 Task: Create in the project AgileGenie in Backlog an issue 'Implement a new cloud-based payroll management system for a company with advanced payroll processing and tax calculation features', assign it to team member softage.4@softage.net and change the status to IN PROGRESS. Create in the project AgileGenie in Backlog an issue 'Integrate a new live chat support feature into an existing customer service portal to enhance customer support and response time', assign it to team member softage.1@softage.net and change the status to IN PROGRESS
Action: Mouse moved to (220, 60)
Screenshot: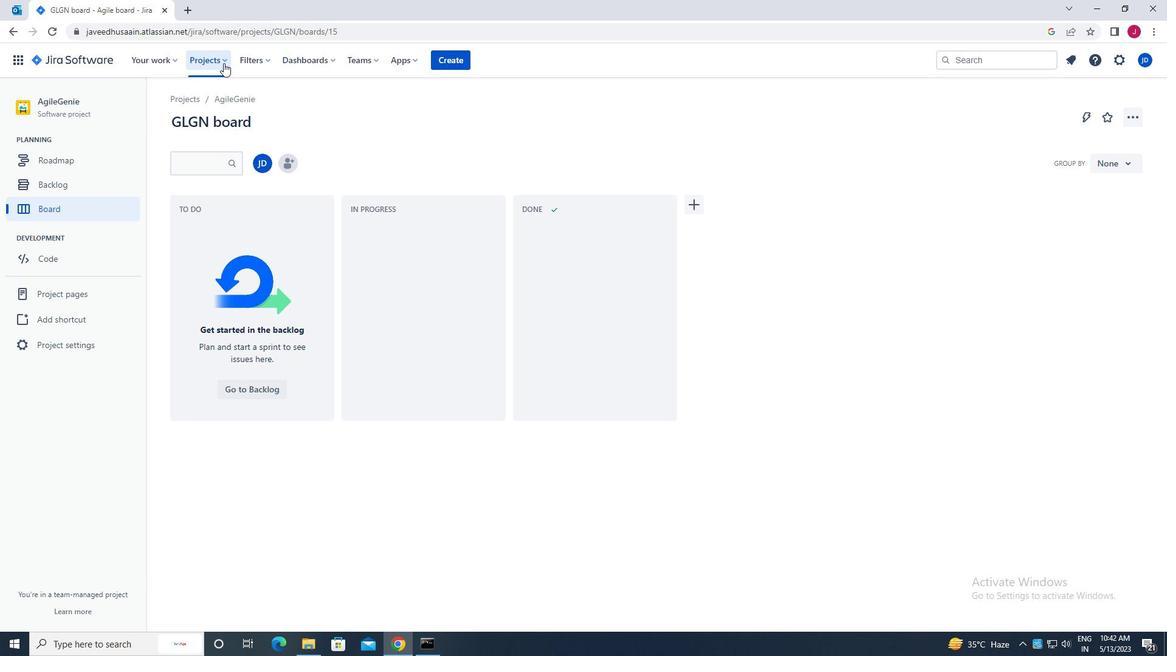 
Action: Mouse pressed left at (220, 60)
Screenshot: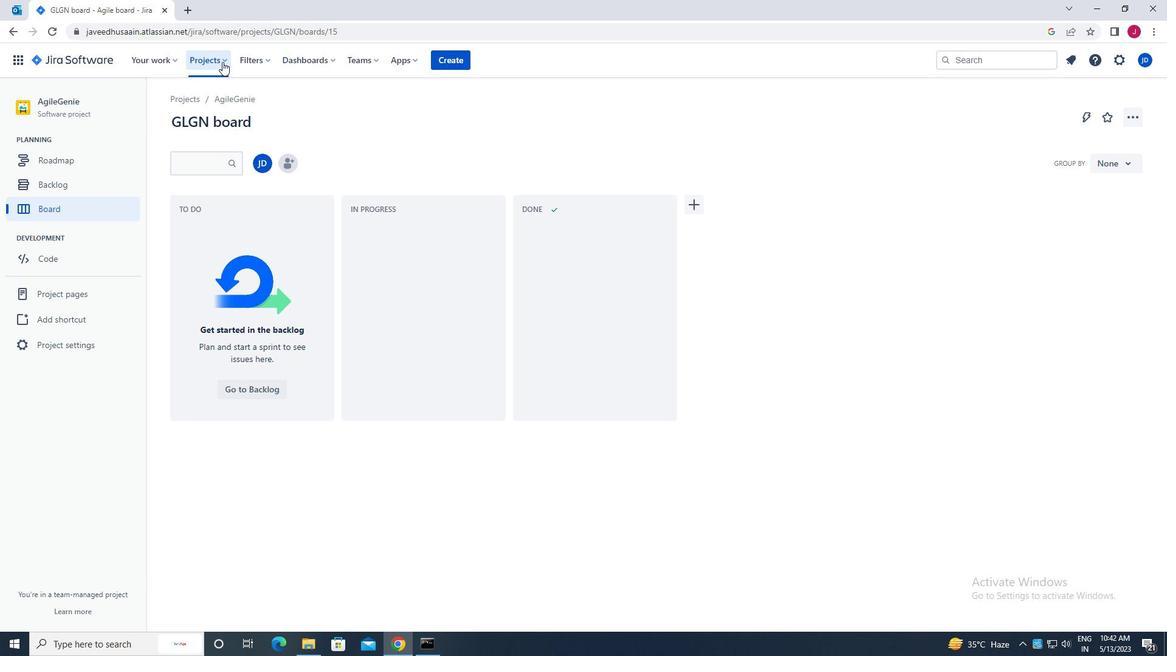 
Action: Mouse moved to (257, 111)
Screenshot: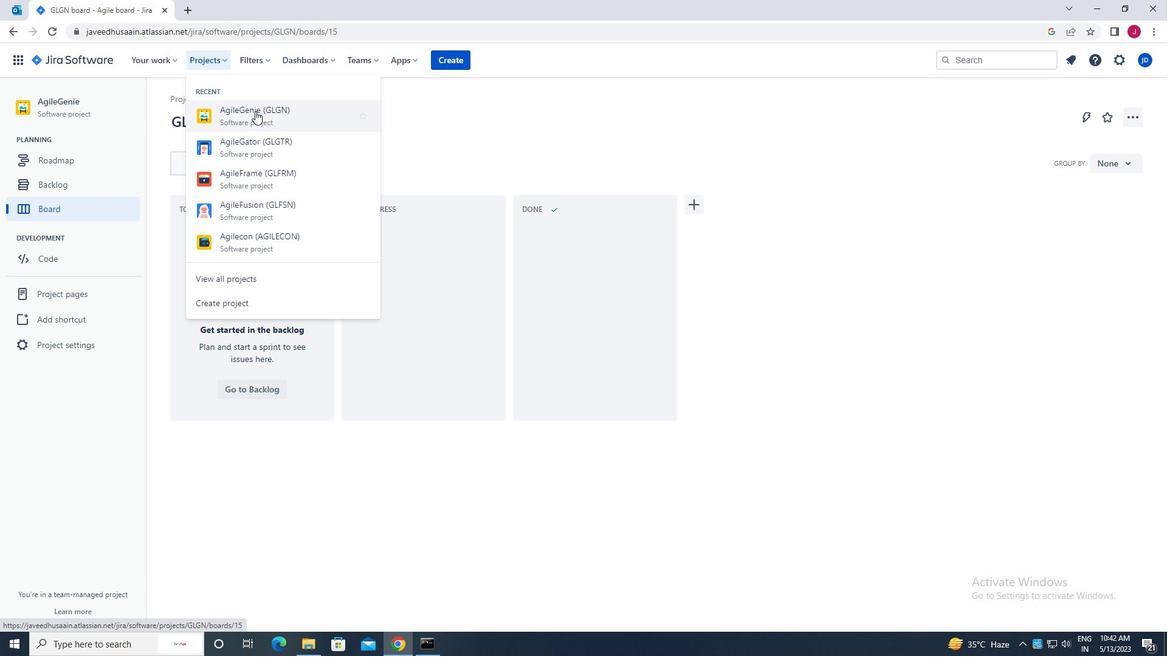 
Action: Mouse pressed left at (257, 111)
Screenshot: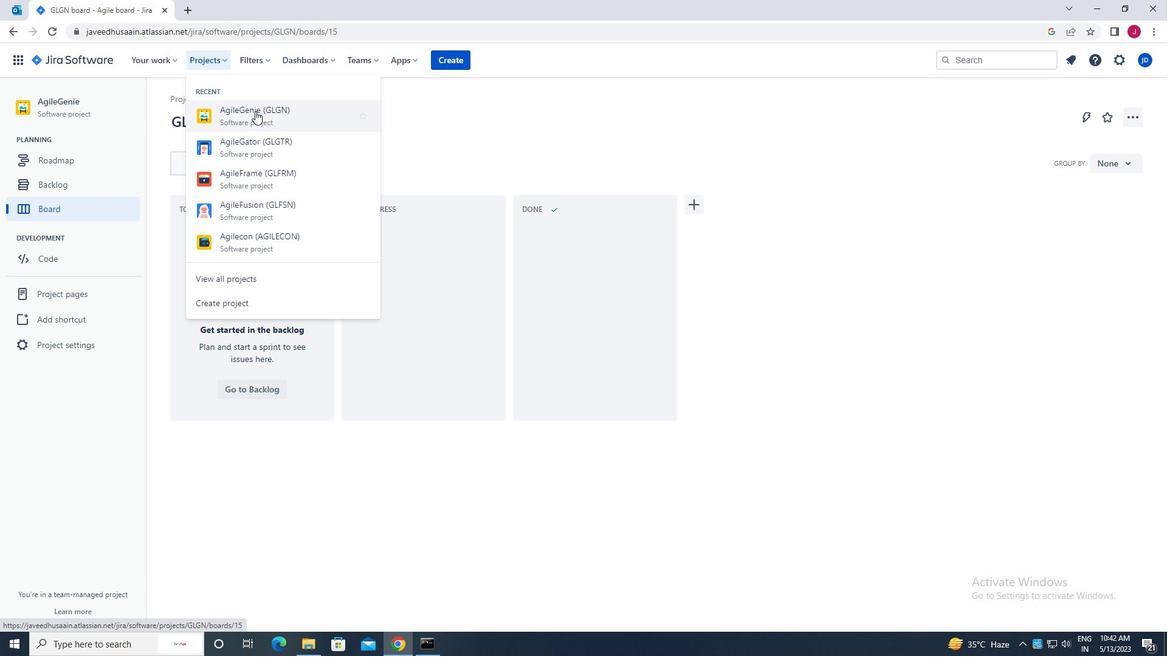 
Action: Mouse moved to (81, 187)
Screenshot: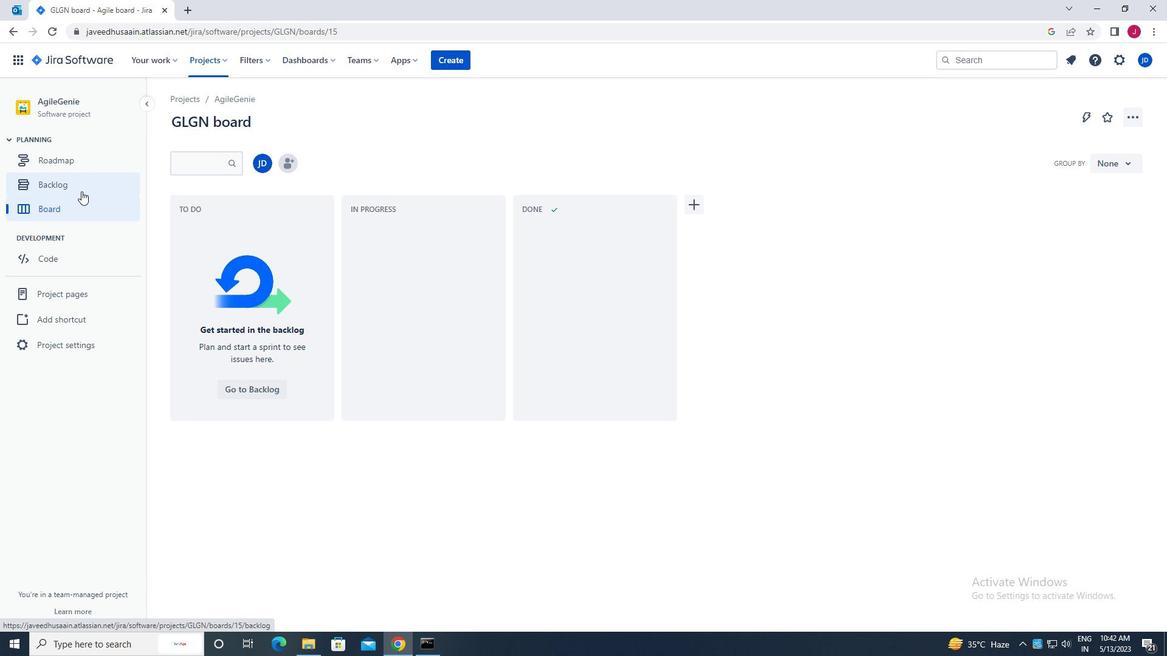 
Action: Mouse pressed left at (81, 187)
Screenshot: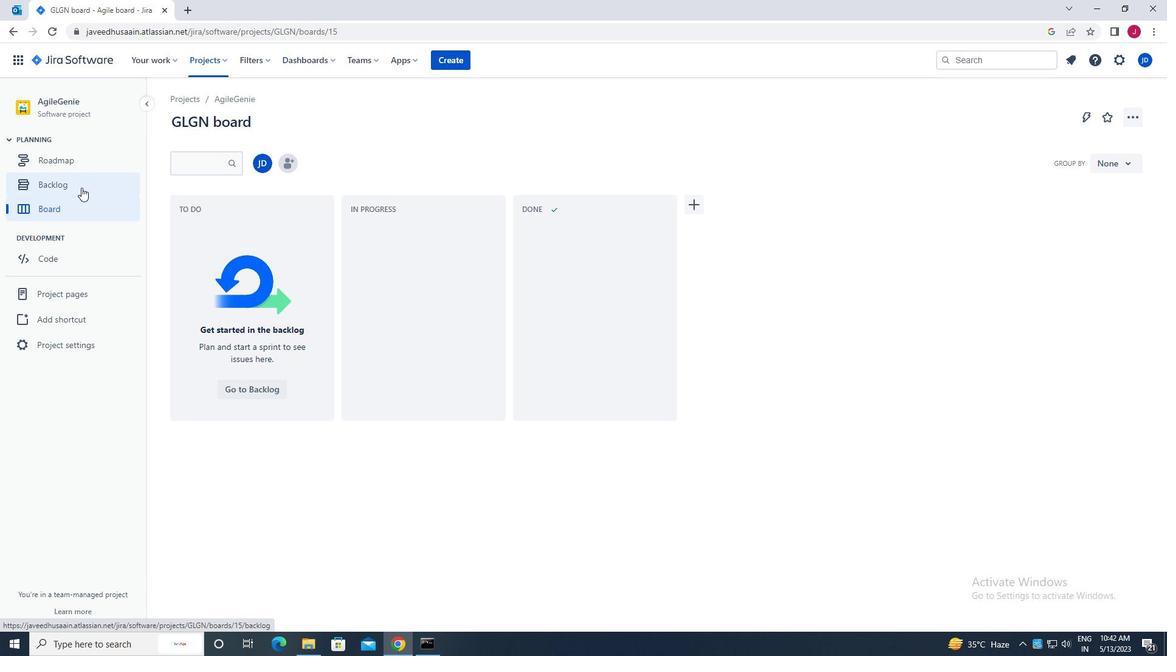 
Action: Mouse moved to (220, 446)
Screenshot: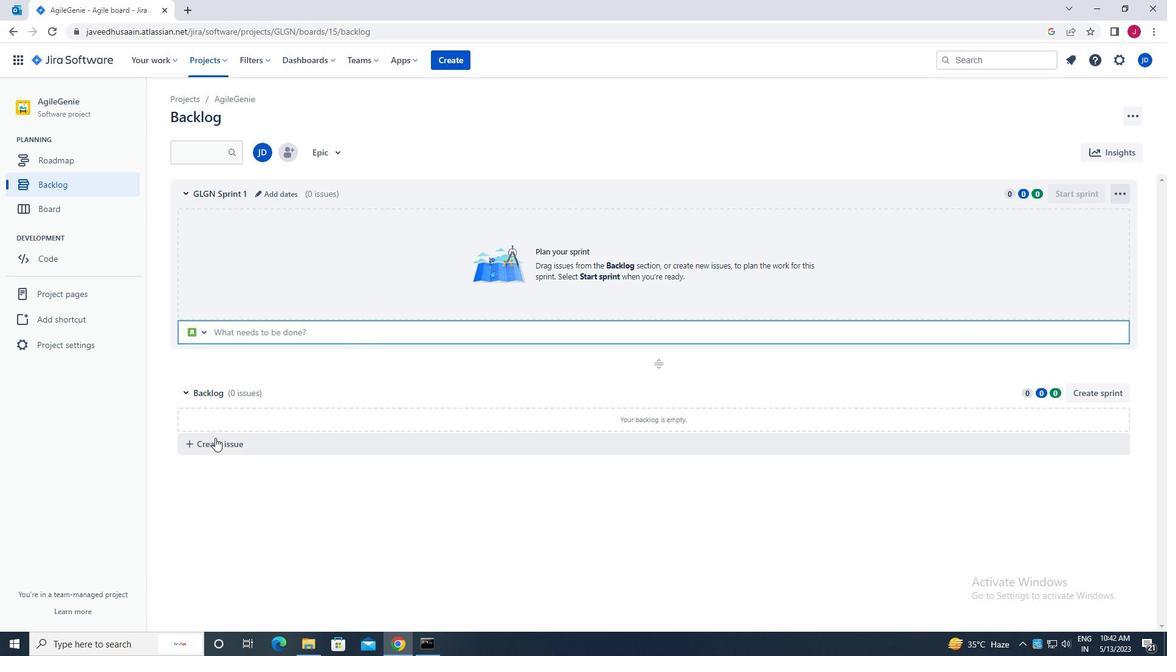 
Action: Mouse pressed left at (220, 446)
Screenshot: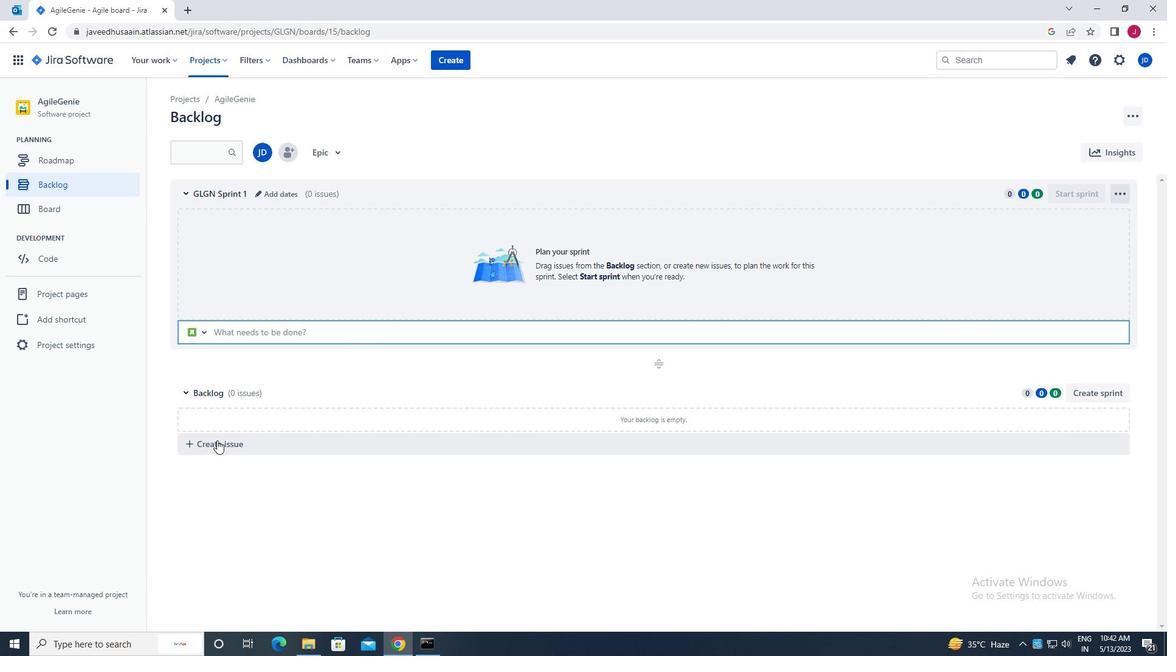 
Action: Mouse moved to (244, 445)
Screenshot: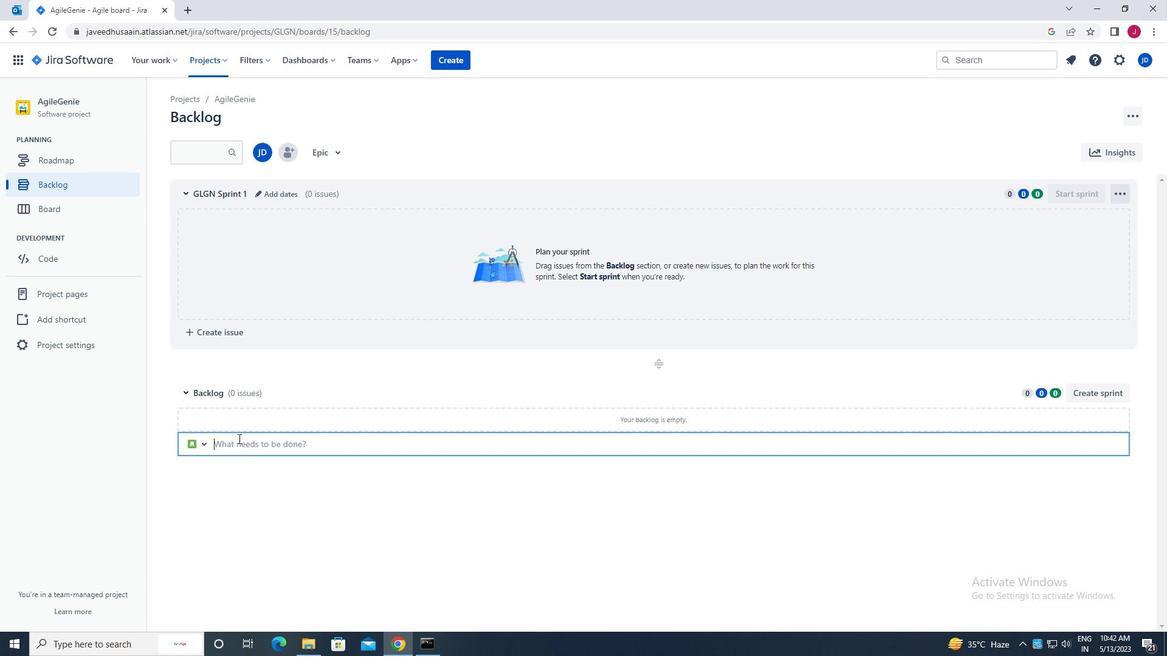 
Action: Mouse pressed left at (244, 445)
Screenshot: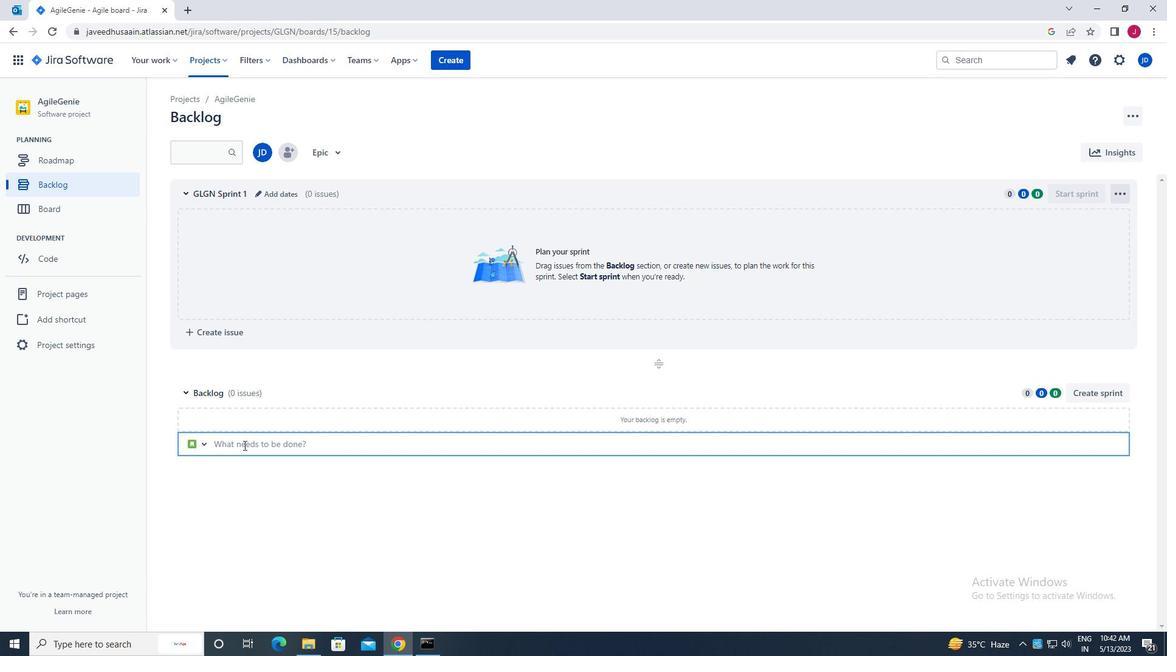 
Action: Mouse moved to (244, 445)
Screenshot: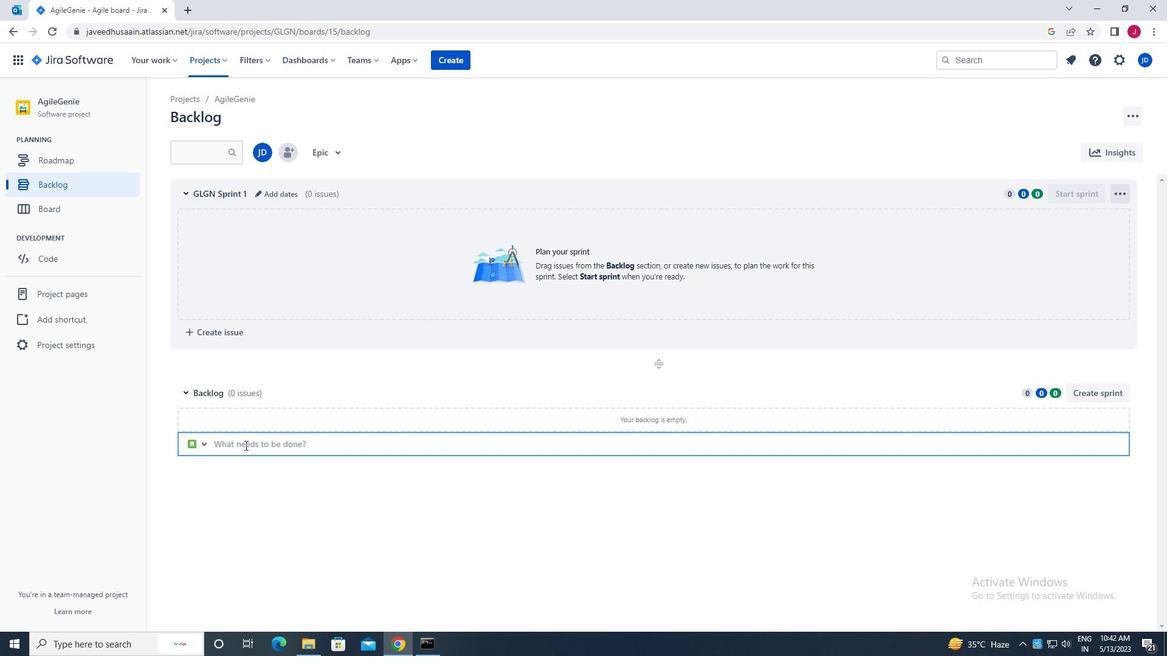 
Action: Key pressed i<Key.caps_lock>mplement<Key.space>a<Key.space>new<Key.space>cloud-based<Key.space>payroll<Key.space>management<Key.space>sytem<Key.backspace><Key.backspace><Key.backspace>stem<Key.space>for<Key.space>a<Key.space>company<Key.space>with<Key.space>advanced<Key.space>payroll<Key.space>processing<Key.space>and<Key.space>tax<Key.space>calculation<Key.space>features<Key.enter>
Screenshot: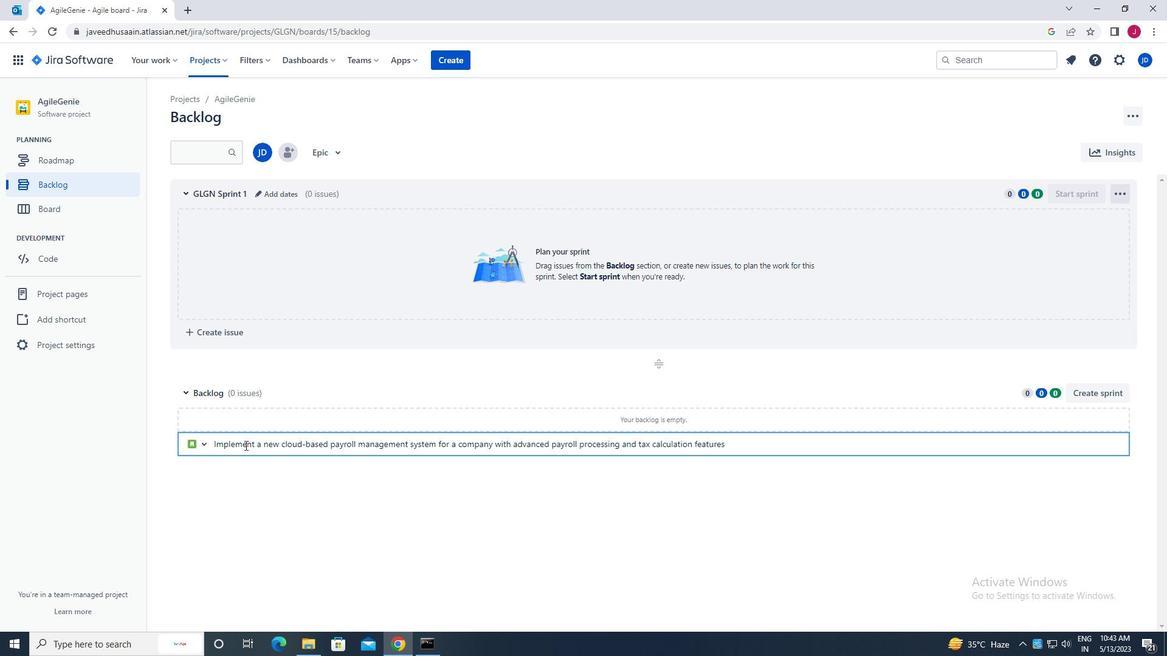 
Action: Mouse moved to (1091, 419)
Screenshot: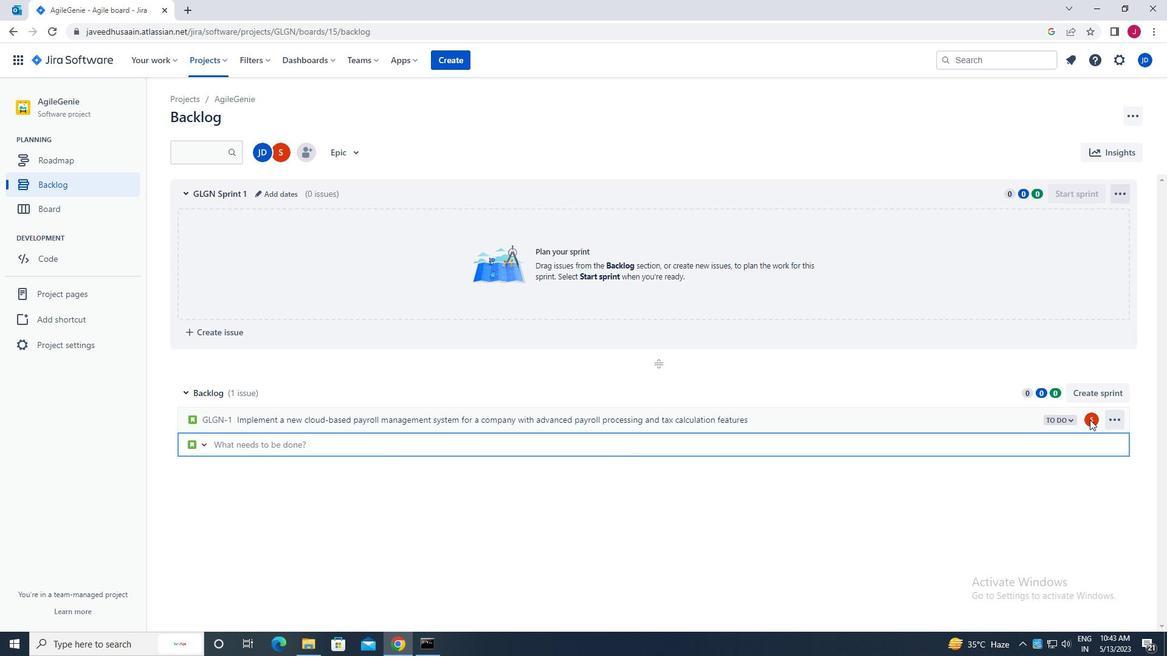 
Action: Mouse pressed left at (1091, 419)
Screenshot: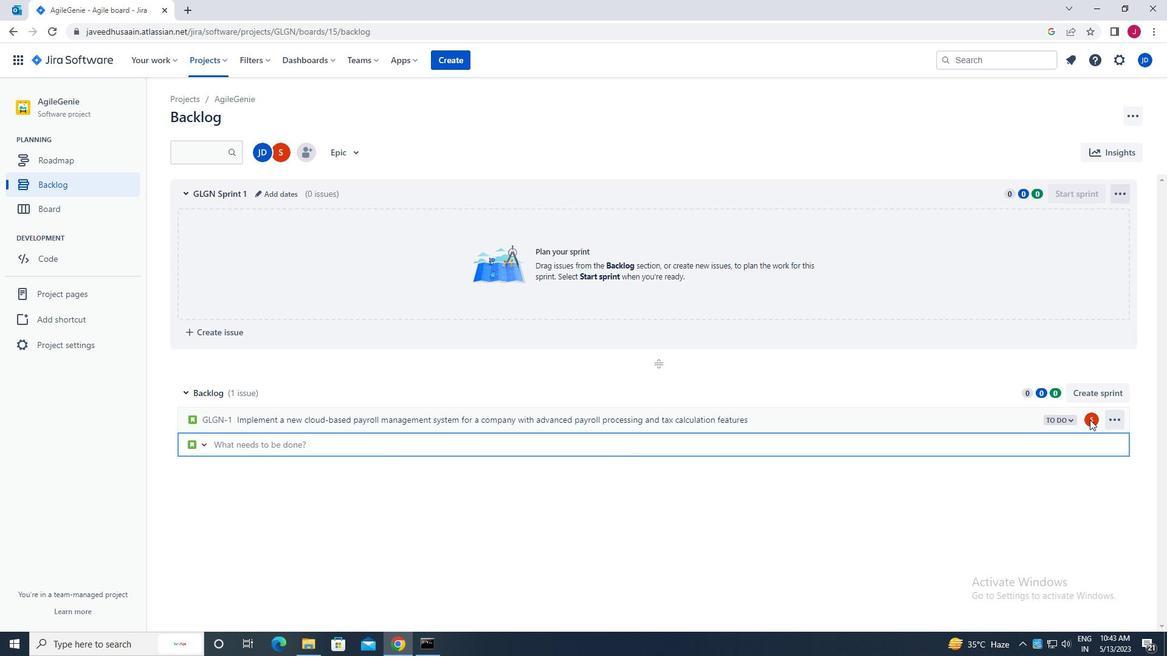 
Action: Mouse moved to (1020, 446)
Screenshot: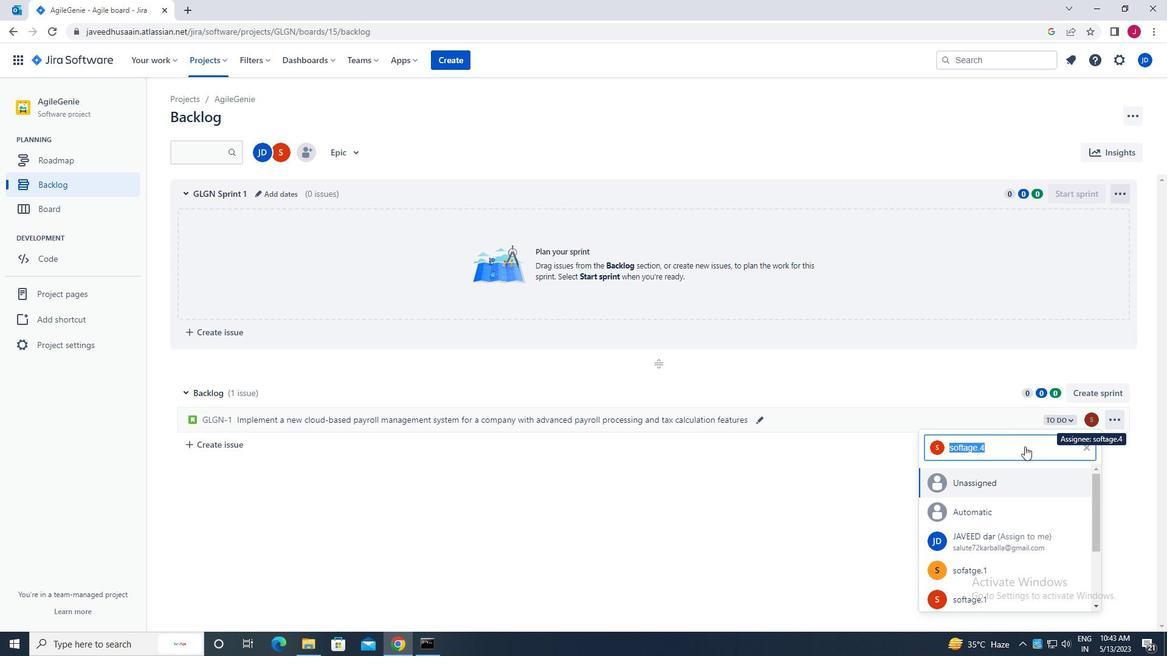 
Action: Key pressed soft
Screenshot: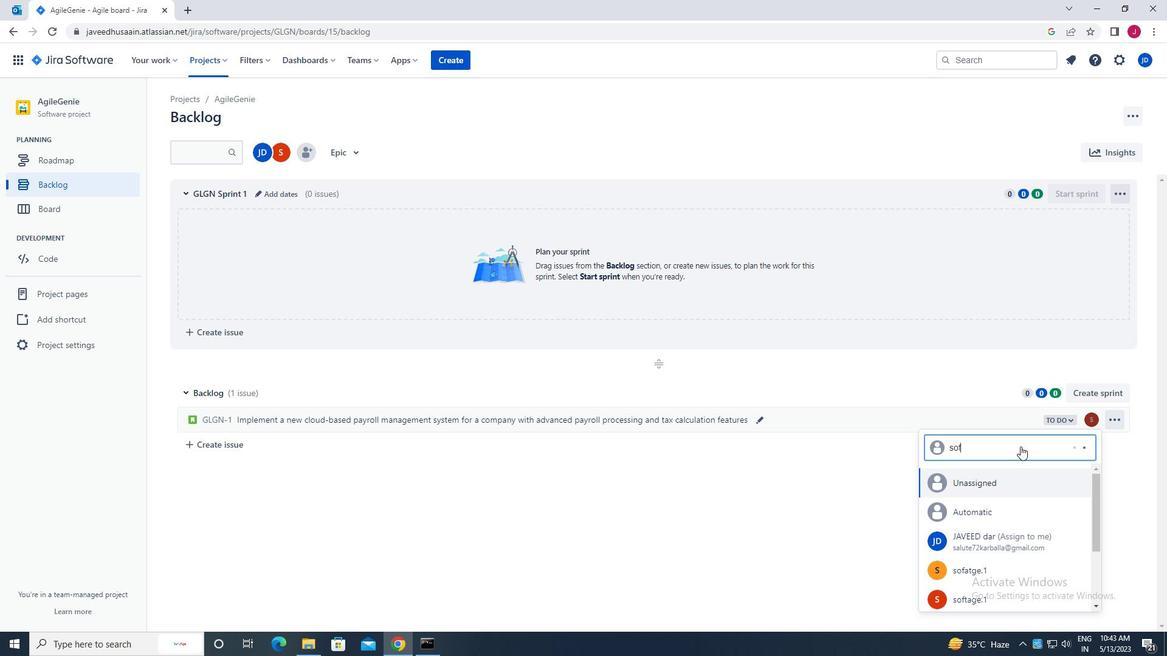 
Action: Mouse moved to (1034, 480)
Screenshot: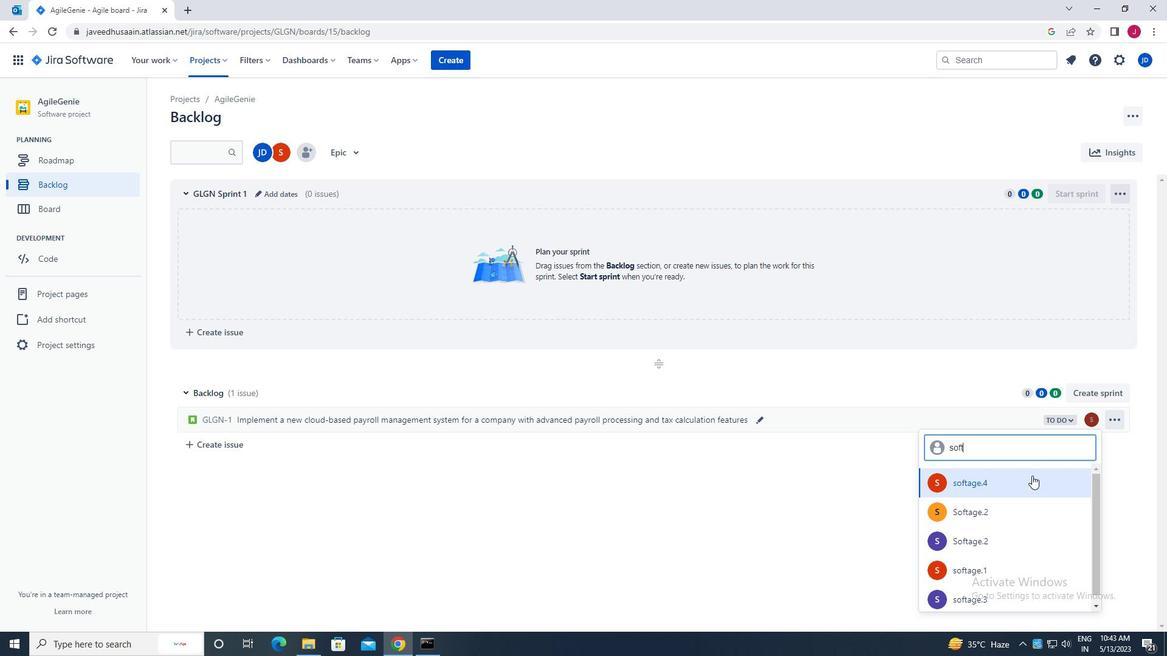
Action: Mouse pressed left at (1034, 480)
Screenshot: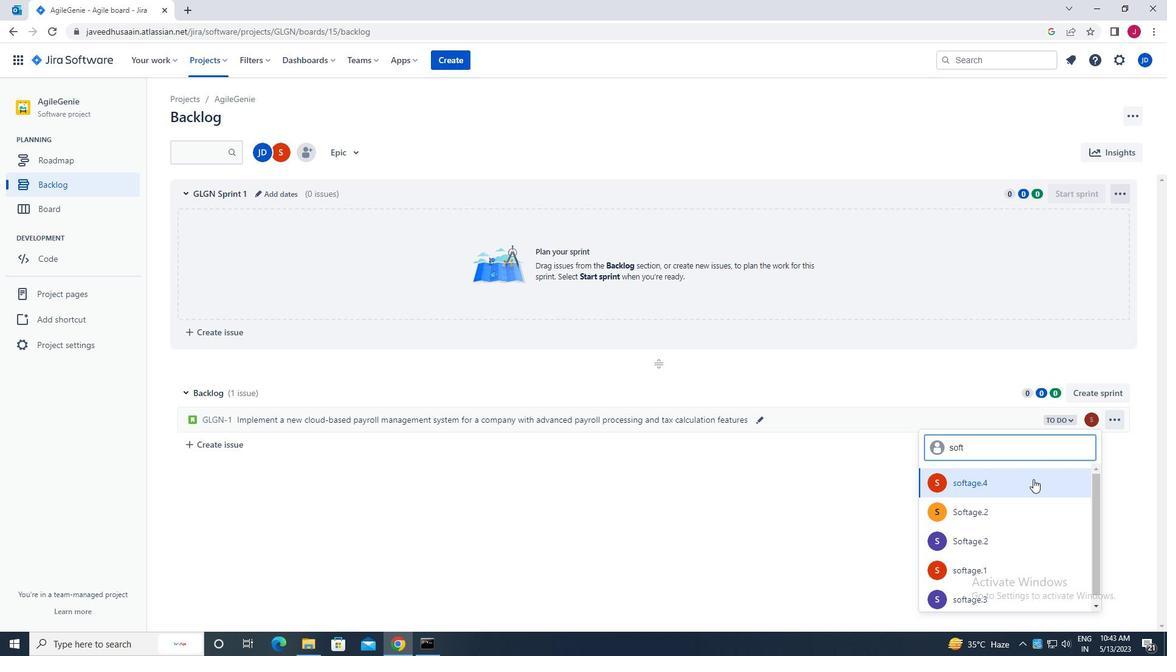 
Action: Mouse moved to (1065, 420)
Screenshot: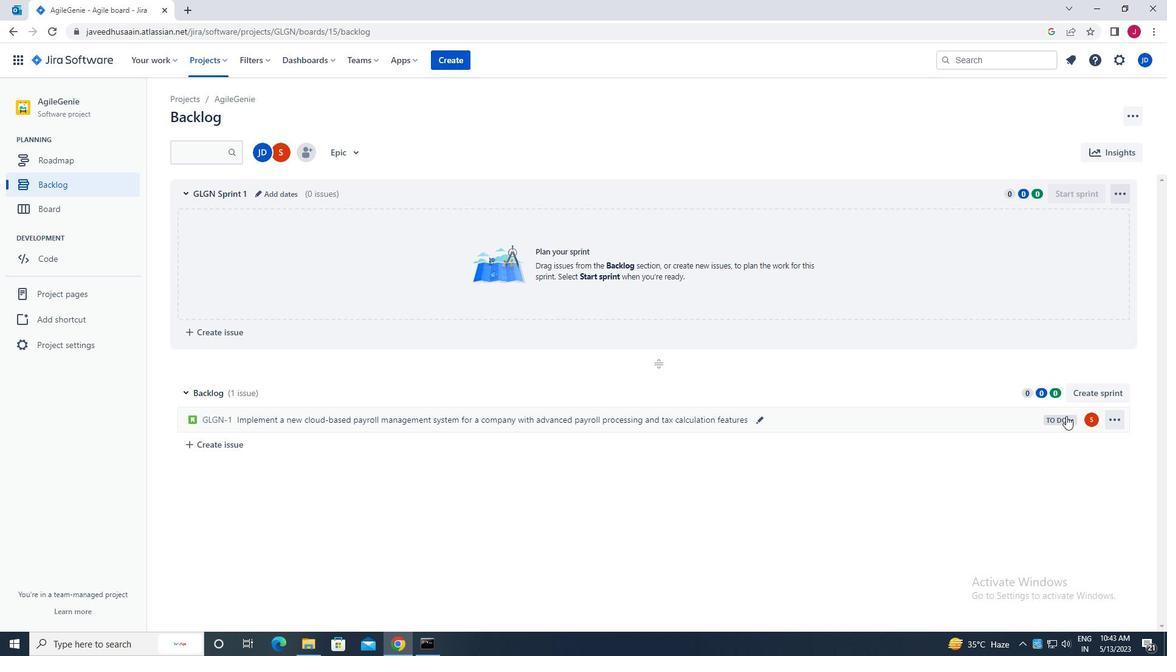 
Action: Mouse pressed left at (1065, 420)
Screenshot: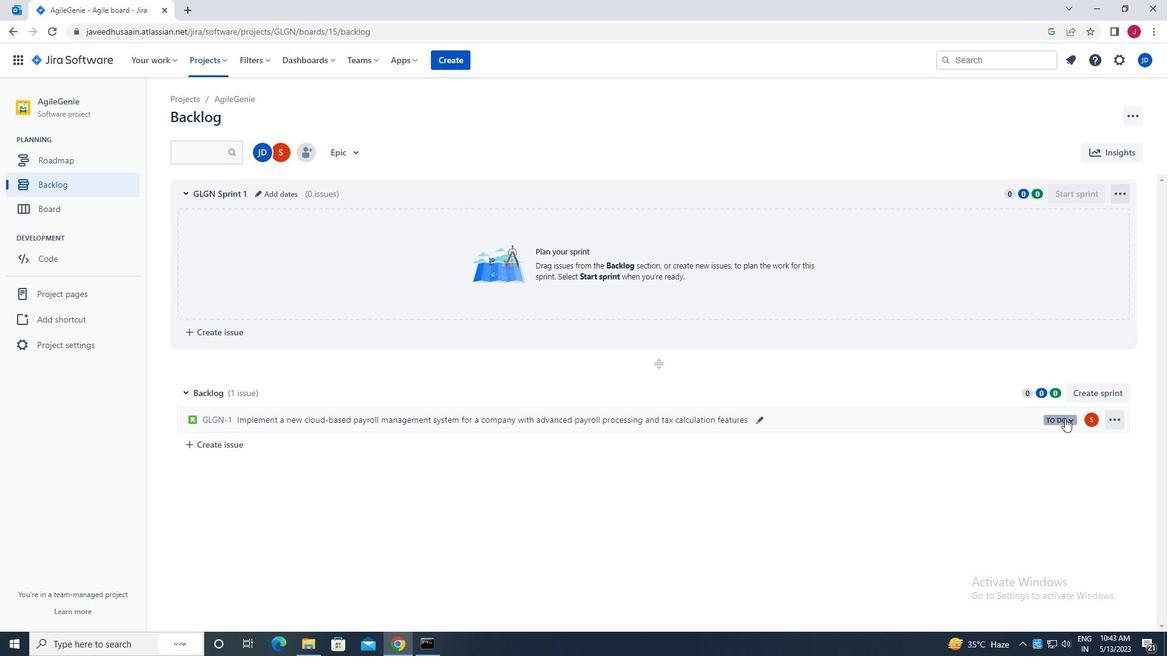 
Action: Mouse moved to (975, 444)
Screenshot: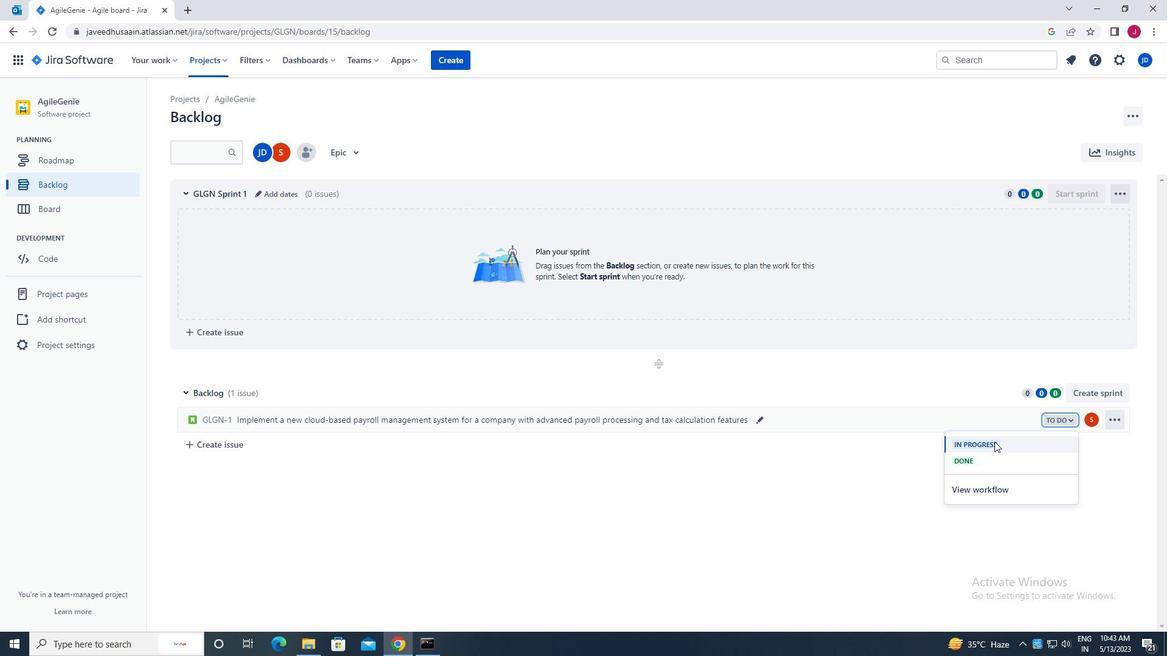 
Action: Mouse pressed left at (975, 444)
Screenshot: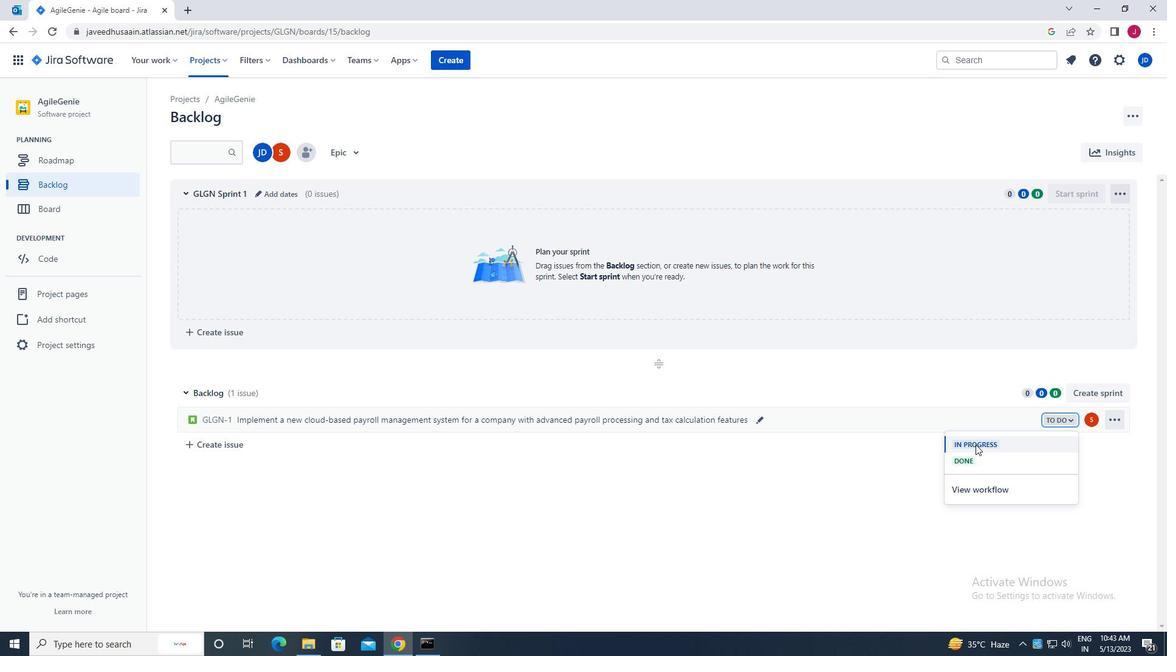 
Action: Mouse moved to (236, 445)
Screenshot: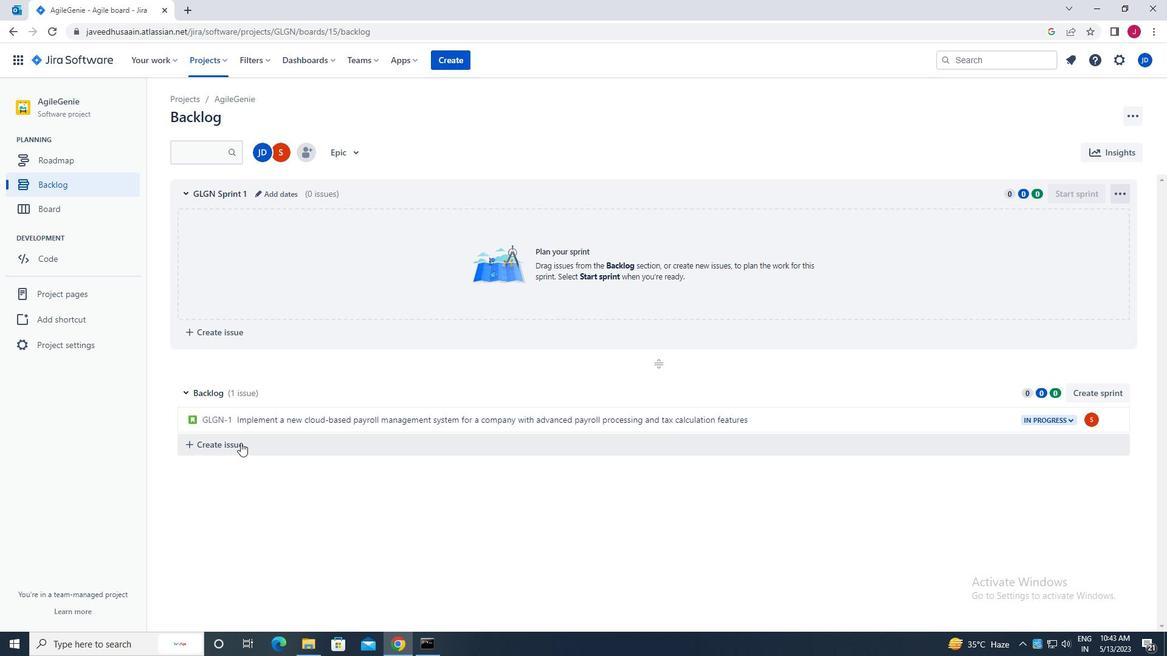 
Action: Mouse pressed left at (236, 445)
Screenshot: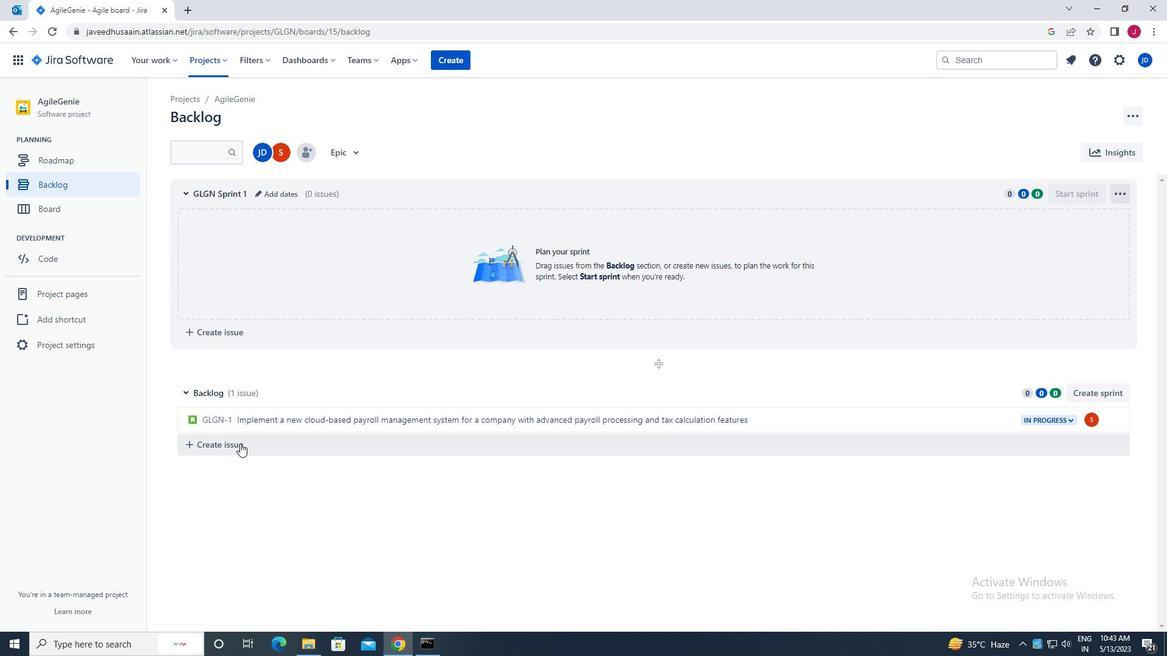 
Action: Mouse moved to (299, 449)
Screenshot: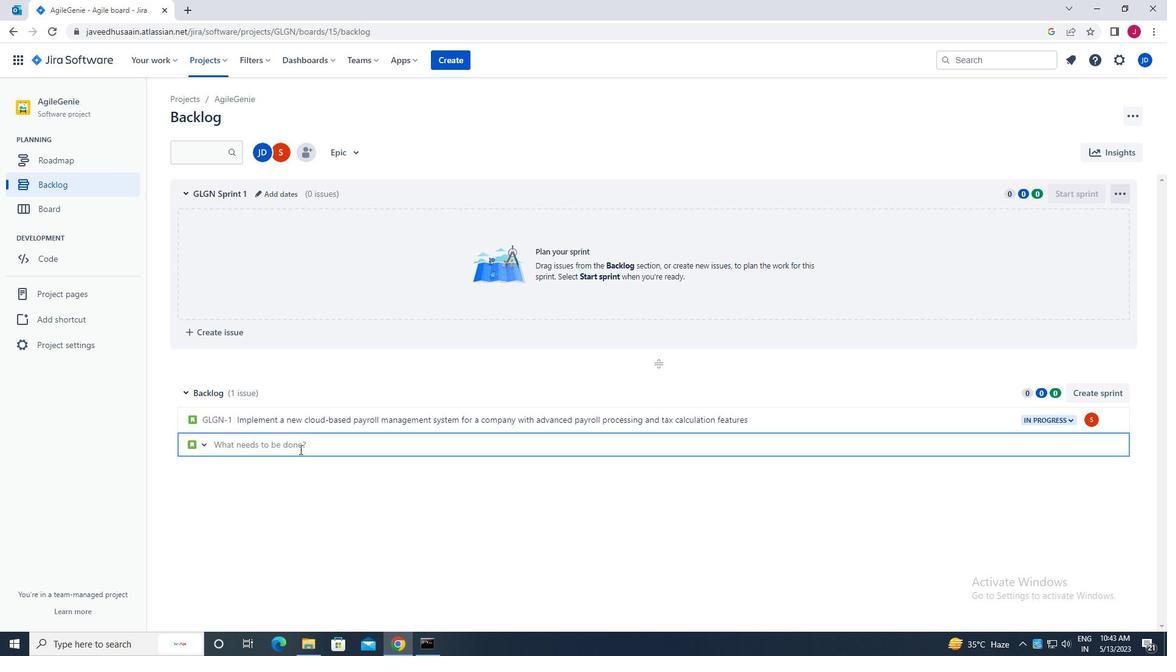 
Action: Mouse pressed left at (299, 449)
Screenshot: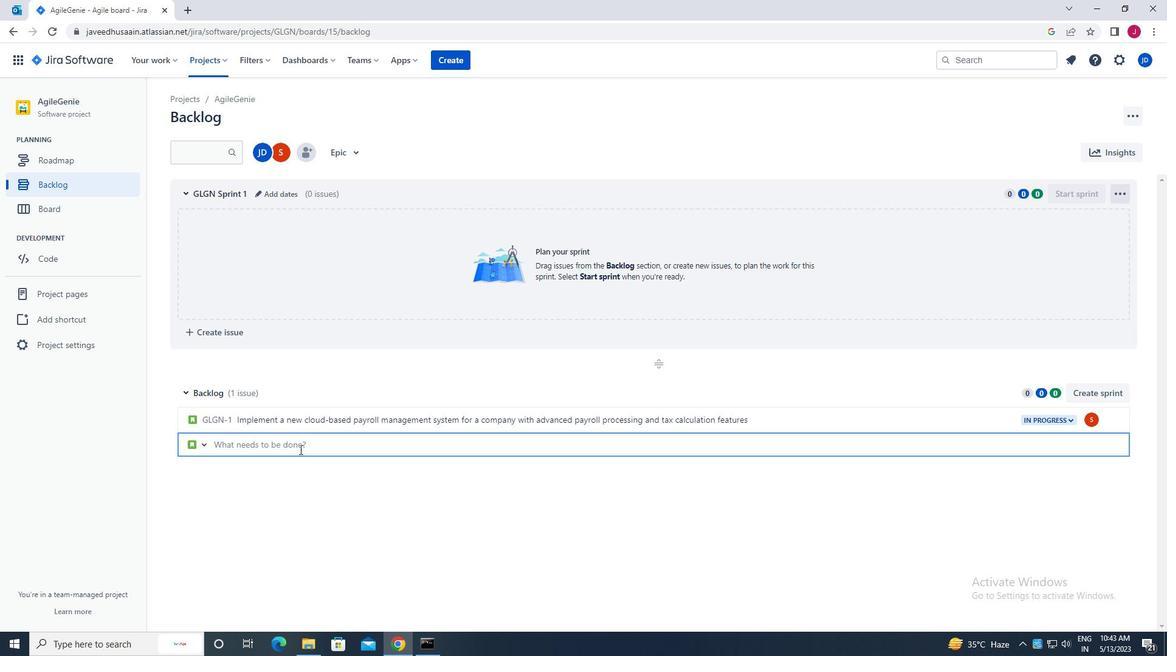 
Action: Key pressed <Key.caps_lock>i<Key.caps_lock>ntegrate<Key.space>a<Key.space>new<Key.space>live<Key.space>chat<Key.space>support<Key.space>feature<Key.space>into<Key.space>an<Key.space>existing<Key.space>customer<Key.space>service<Key.space>portal<Key.space>to<Key.space>enhance<Key.space>customer<Key.space>supoo<Key.backspace><Key.backspace>port<Key.space>and<Key.space>response<Key.space>time<Key.enter>
Screenshot: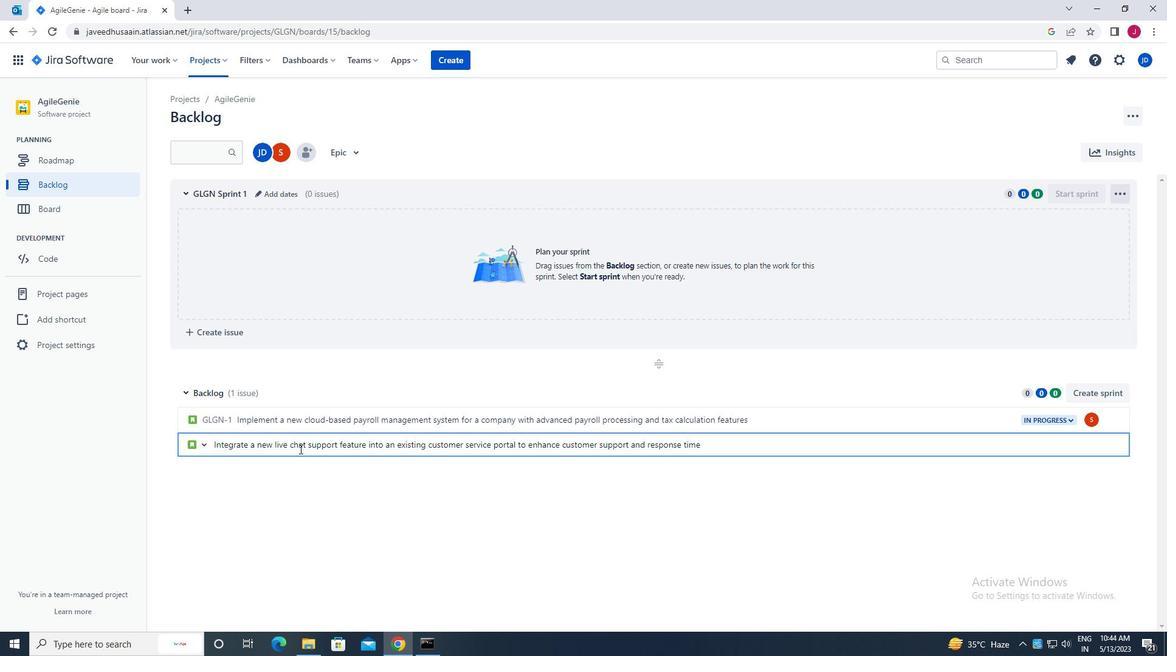 
Action: Mouse moved to (1091, 444)
Screenshot: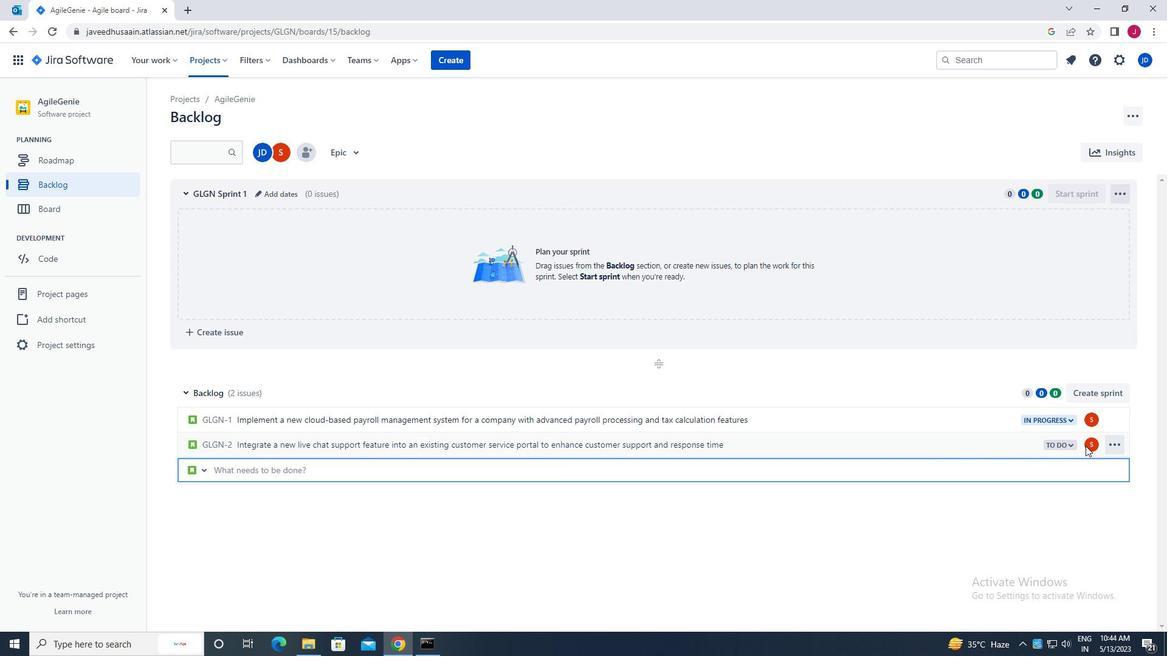 
Action: Mouse pressed left at (1091, 444)
Screenshot: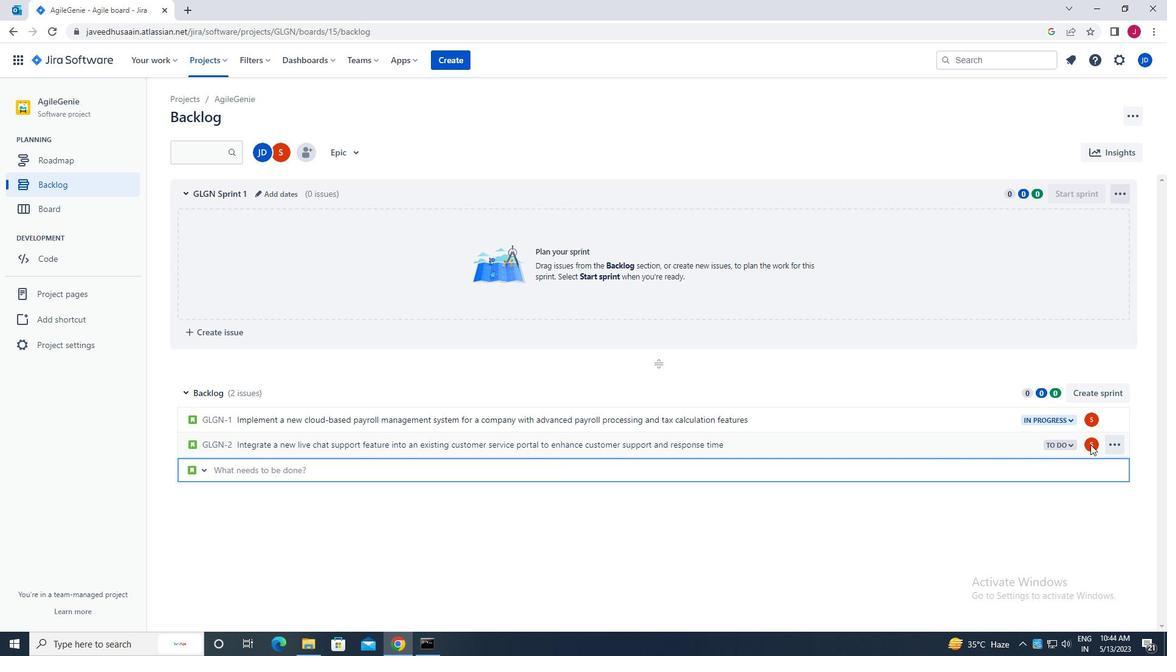 
Action: Mouse moved to (1093, 446)
Screenshot: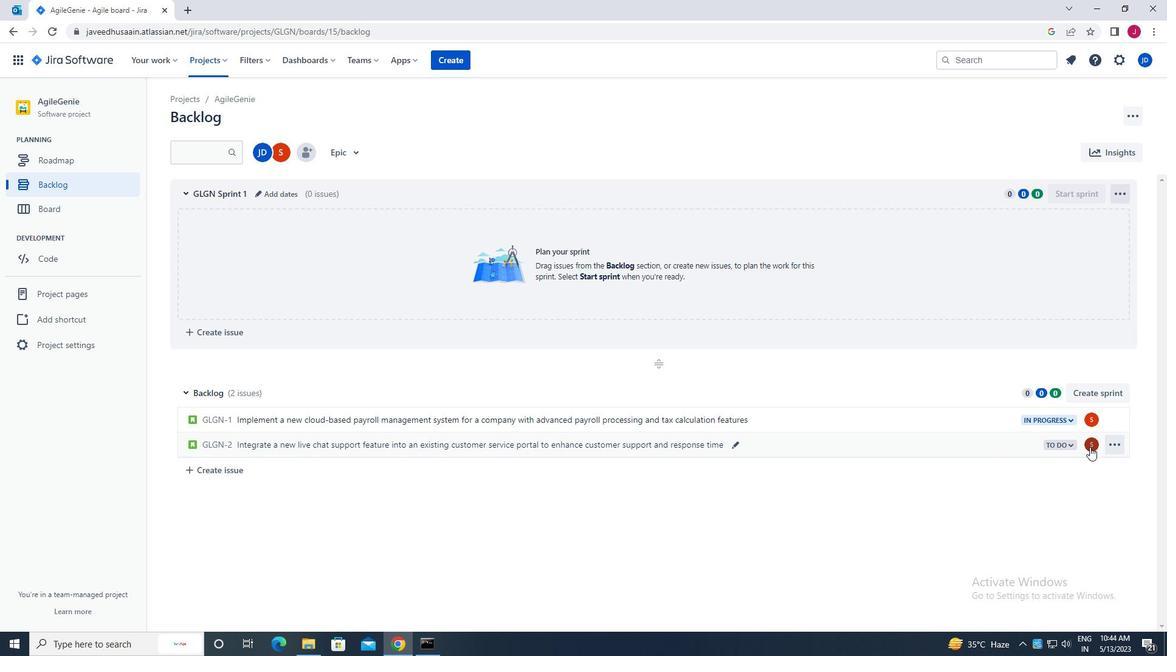
Action: Mouse pressed left at (1093, 446)
Screenshot: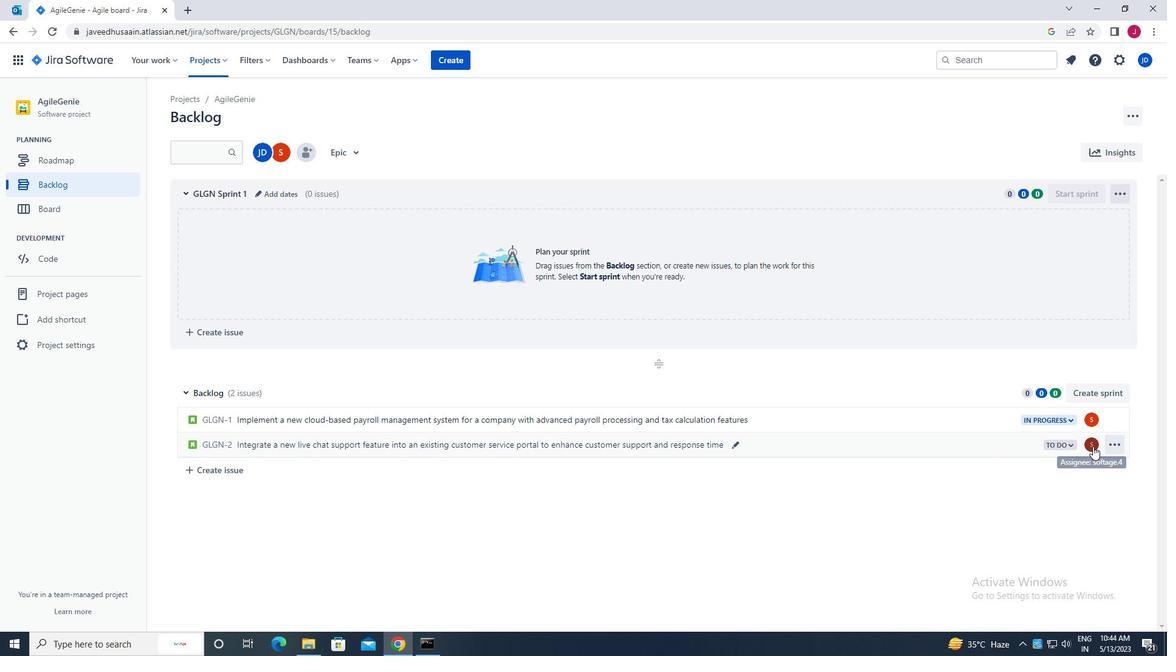 
Action: Mouse moved to (1003, 469)
Screenshot: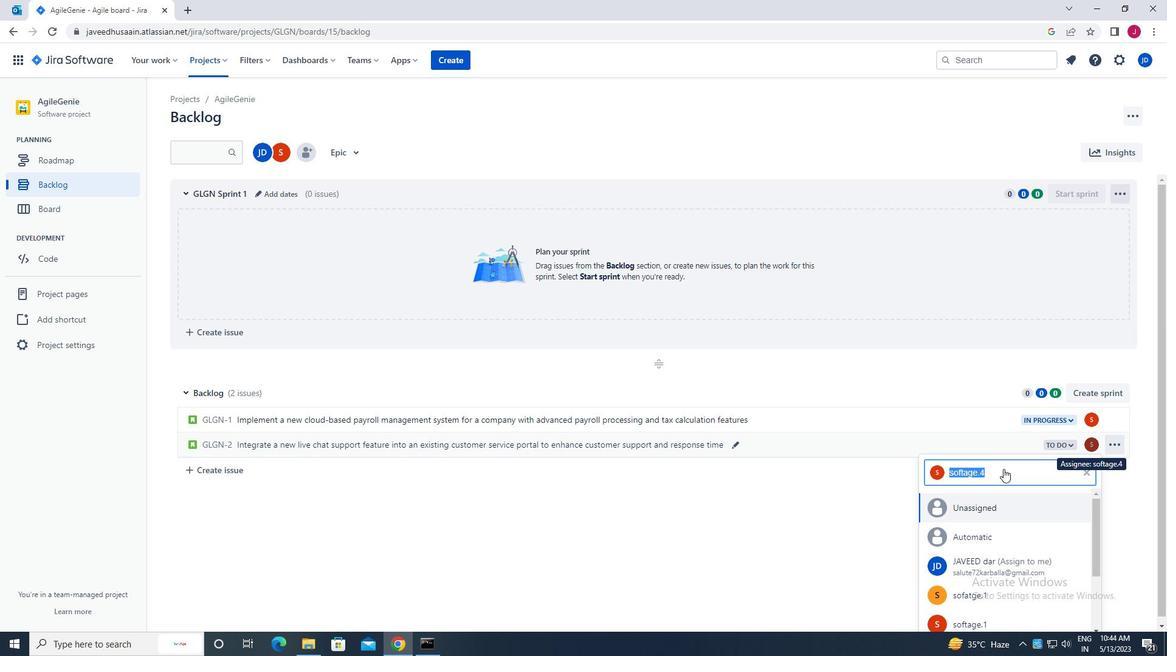 
Action: Key pressed soft
Screenshot: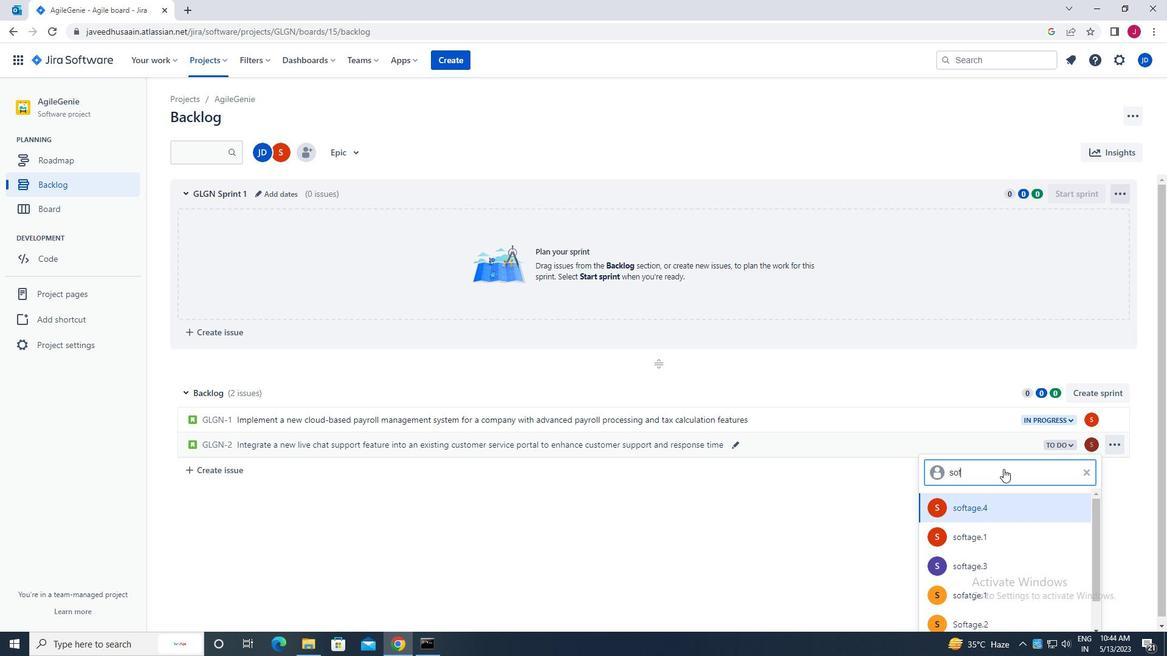 
Action: Mouse moved to (979, 598)
Screenshot: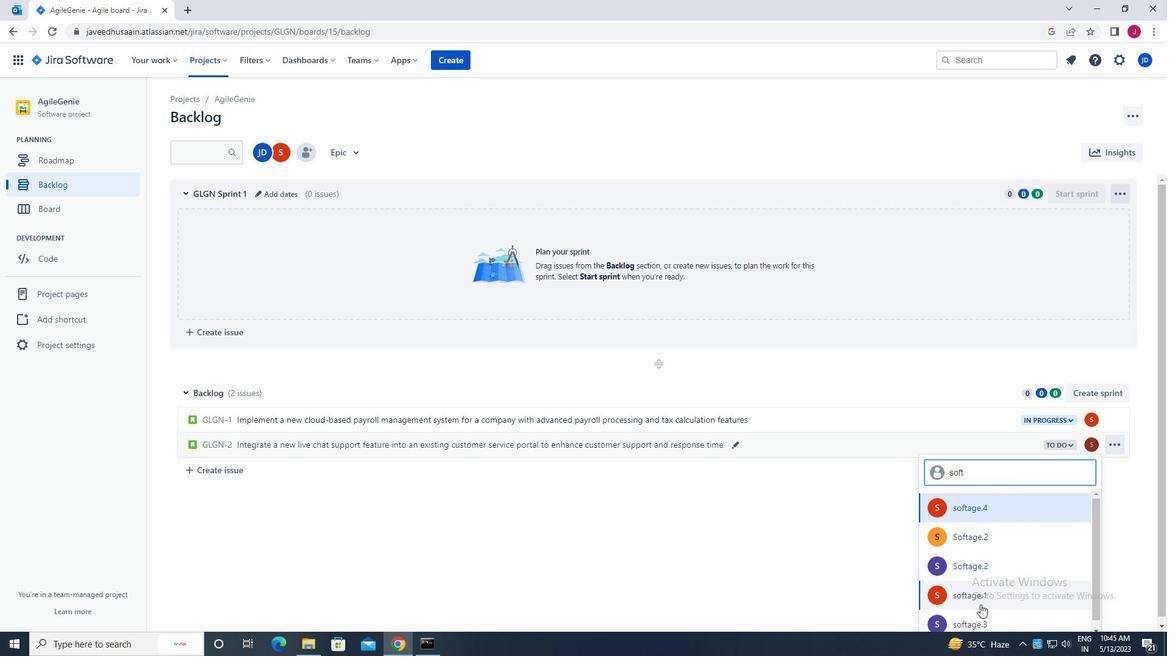 
Action: Mouse pressed left at (979, 598)
Screenshot: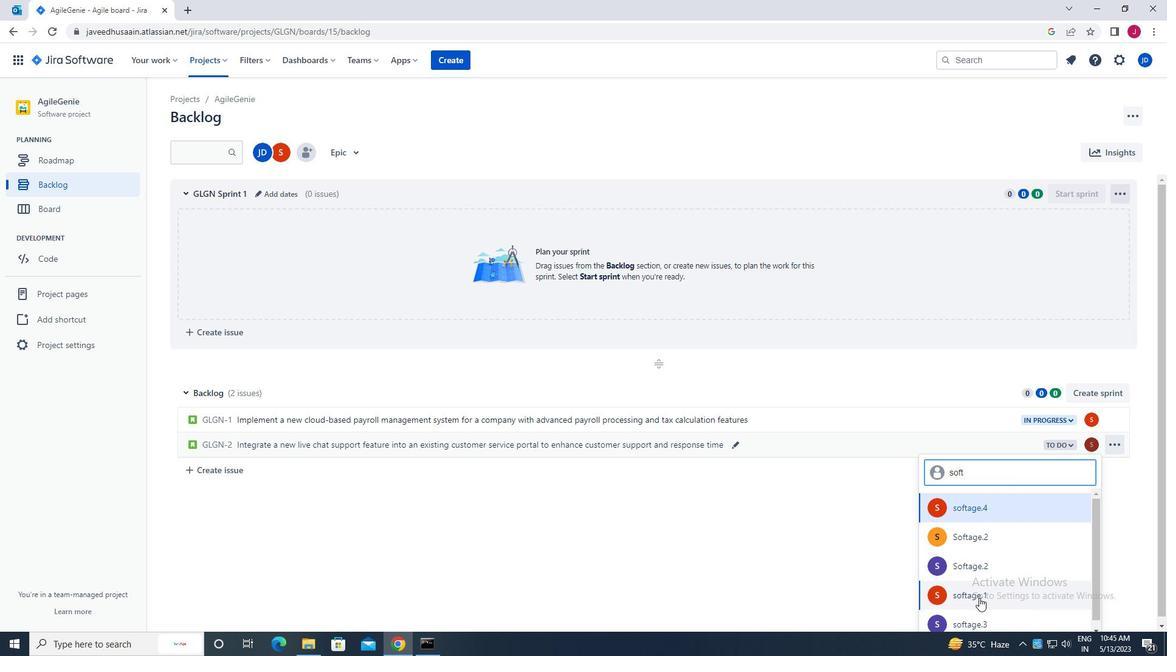 
Action: Mouse moved to (1059, 444)
Screenshot: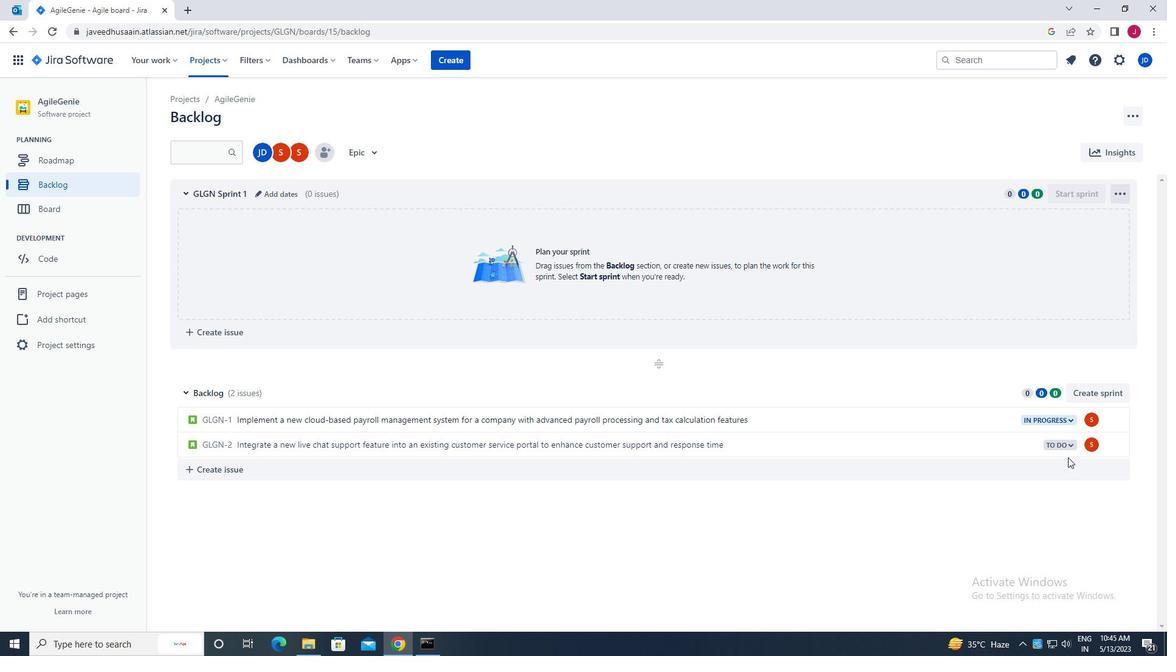 
Action: Mouse pressed left at (1059, 444)
Screenshot: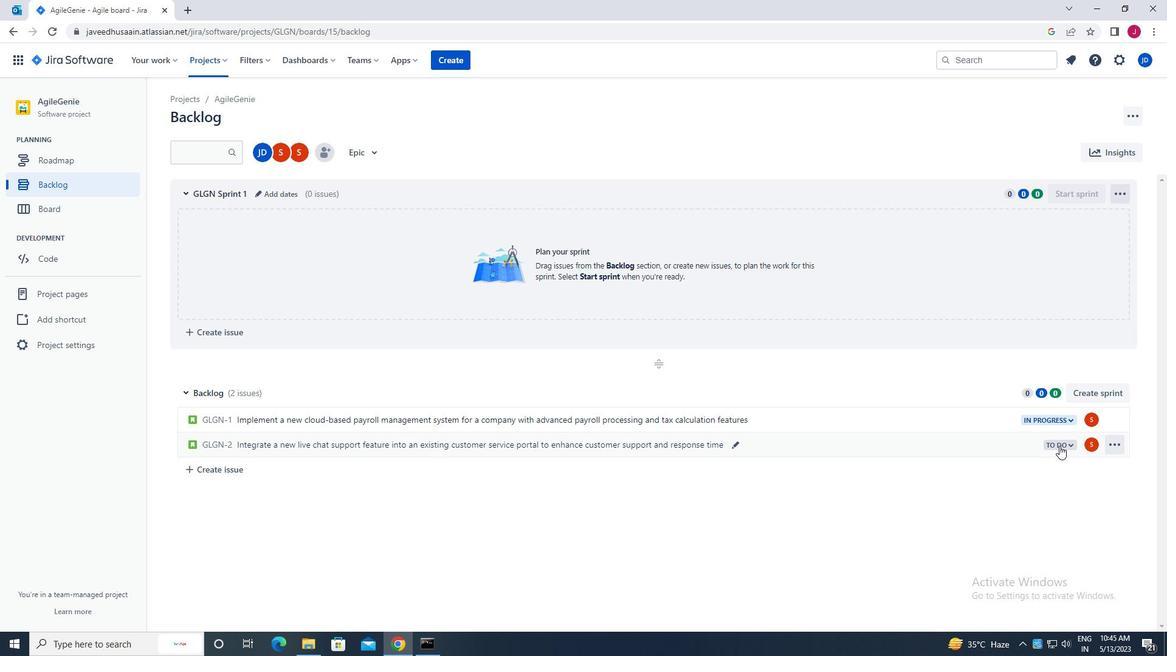 
Action: Mouse moved to (982, 471)
Screenshot: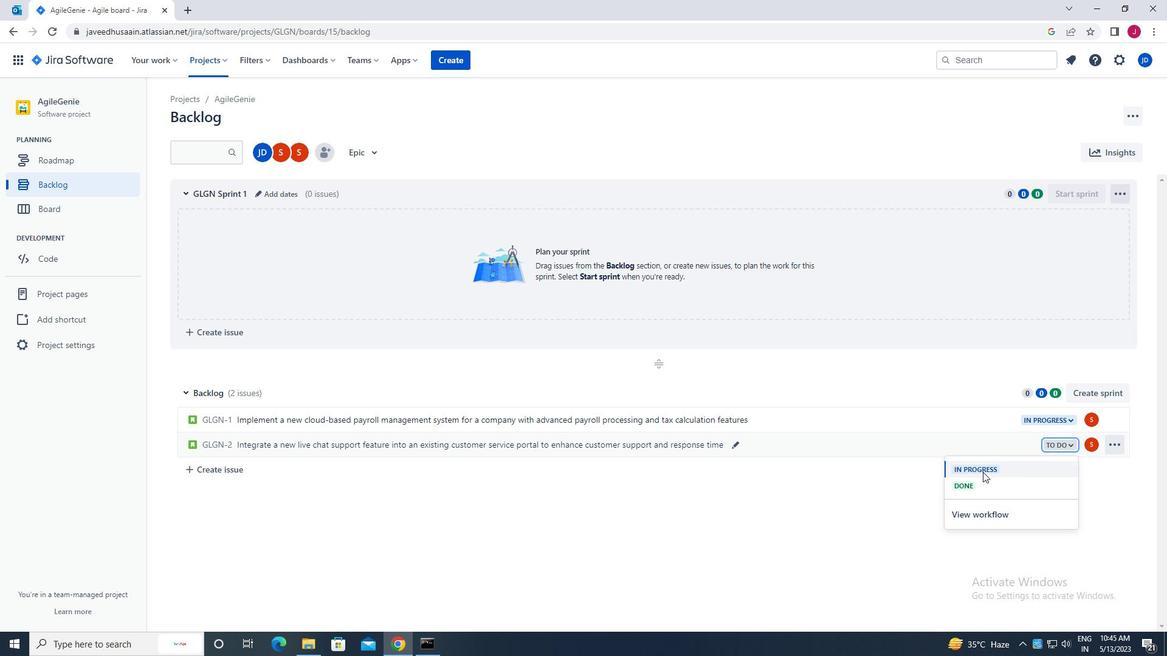 
Action: Mouse pressed left at (982, 471)
Screenshot: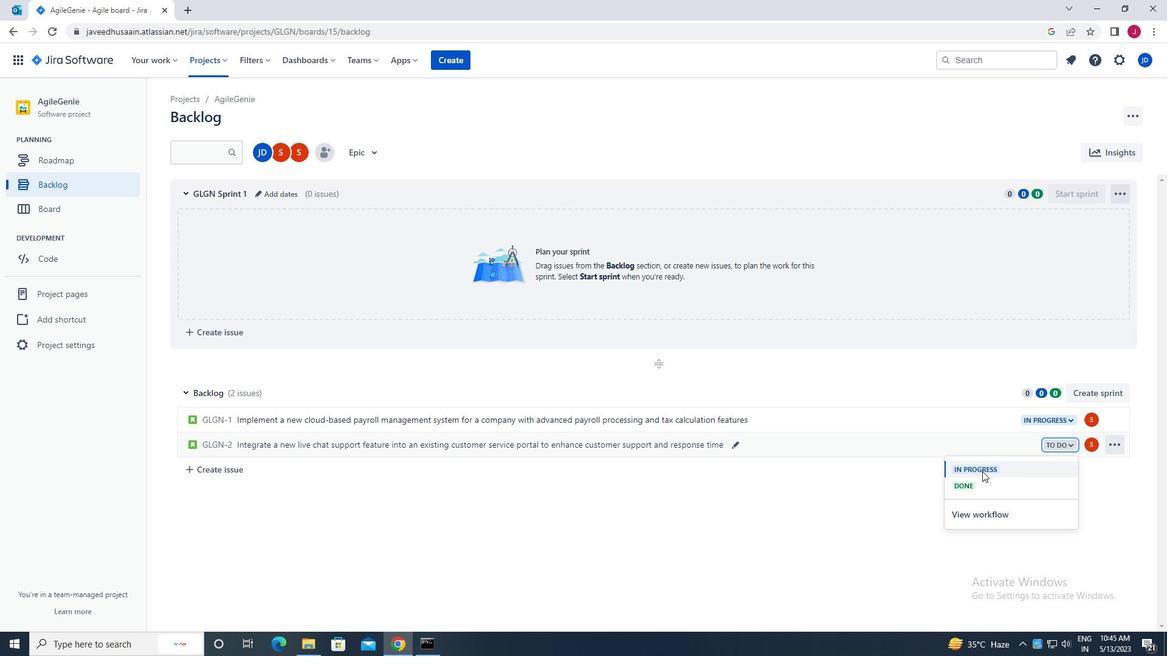
Action: Mouse moved to (841, 524)
Screenshot: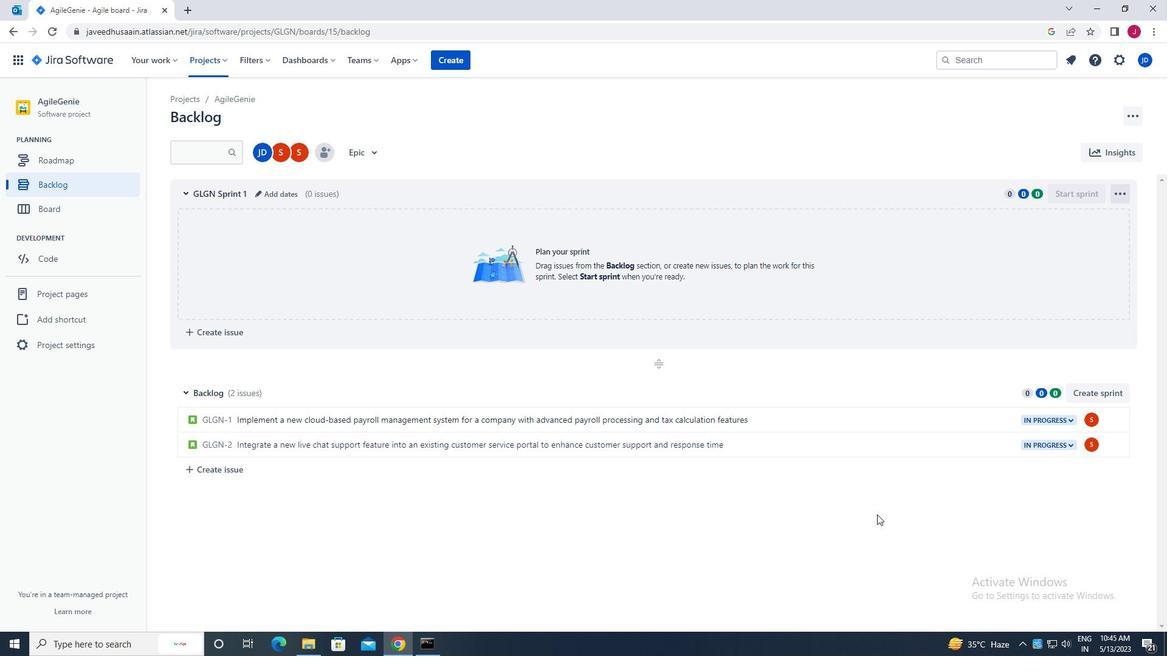 
